 Task: Create guidelines for hosting pull request review workshops within a repository.
Action: Mouse moved to (1295, 100)
Screenshot: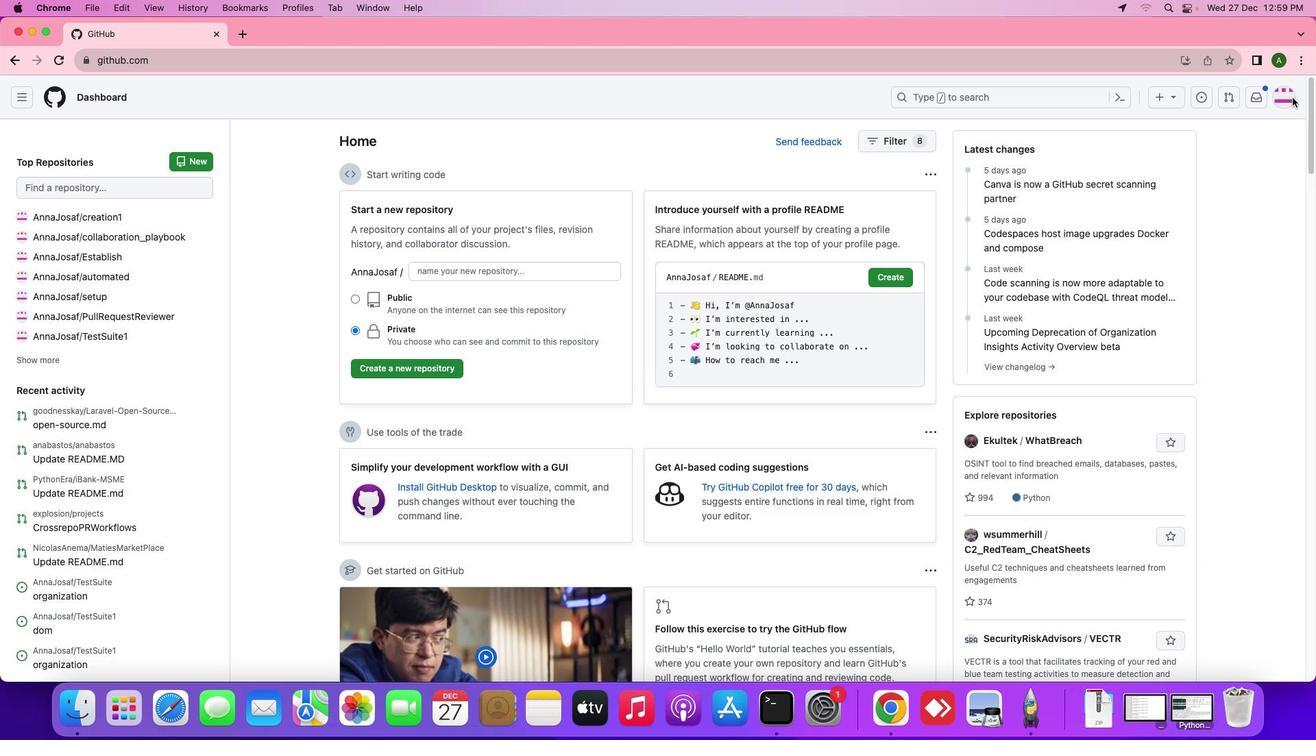 
Action: Mouse pressed left at (1295, 100)
Screenshot: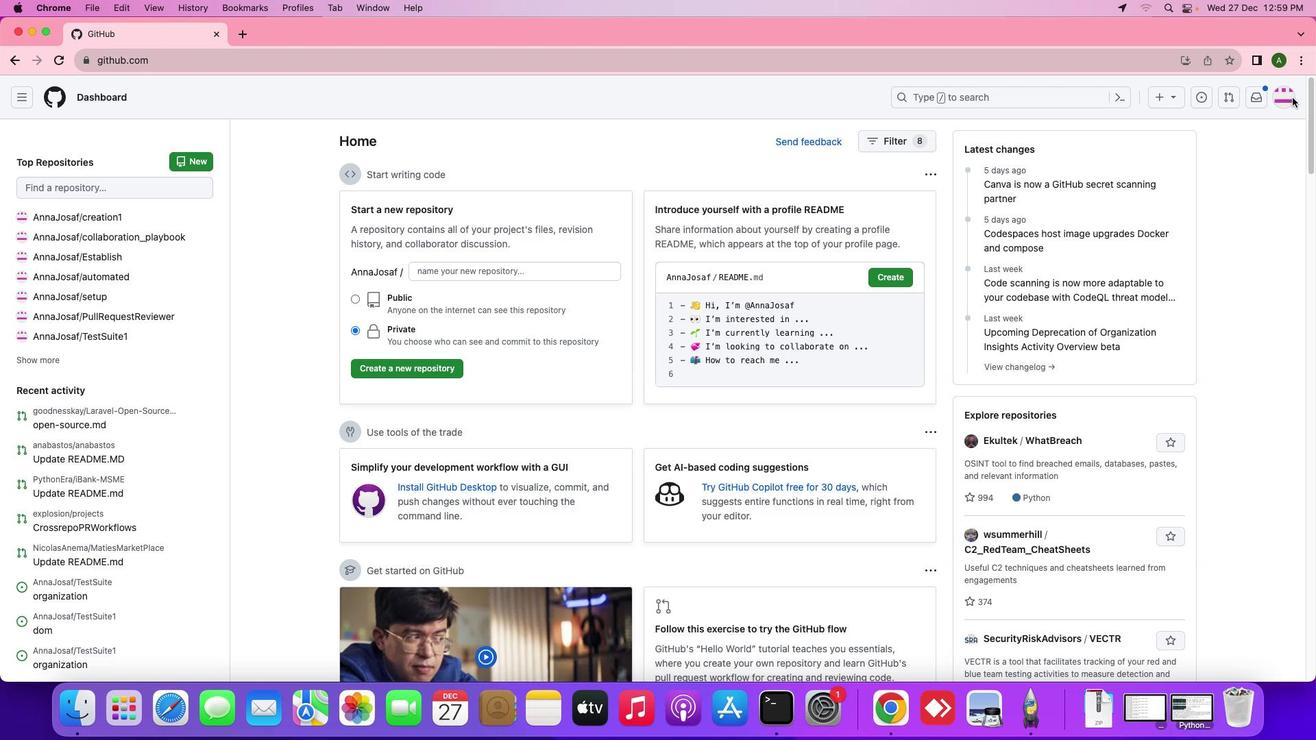 
Action: Mouse moved to (1166, 217)
Screenshot: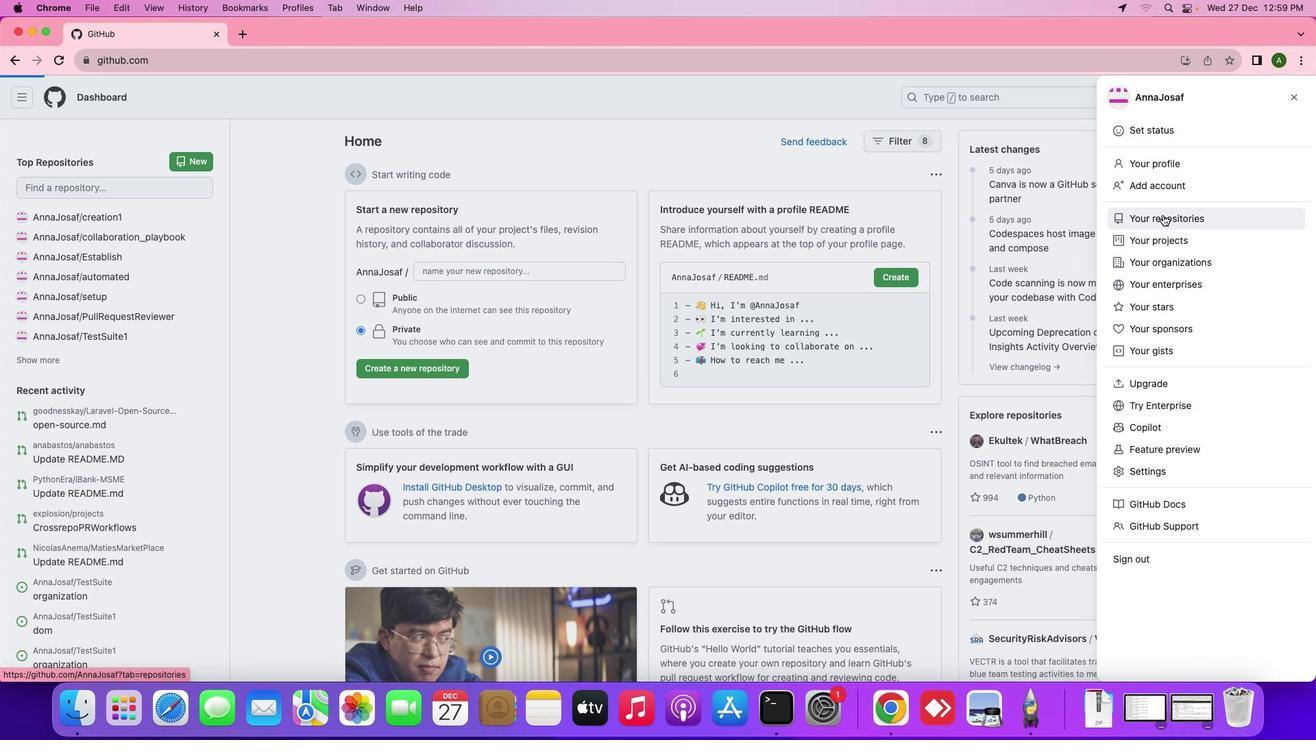 
Action: Mouse pressed left at (1166, 217)
Screenshot: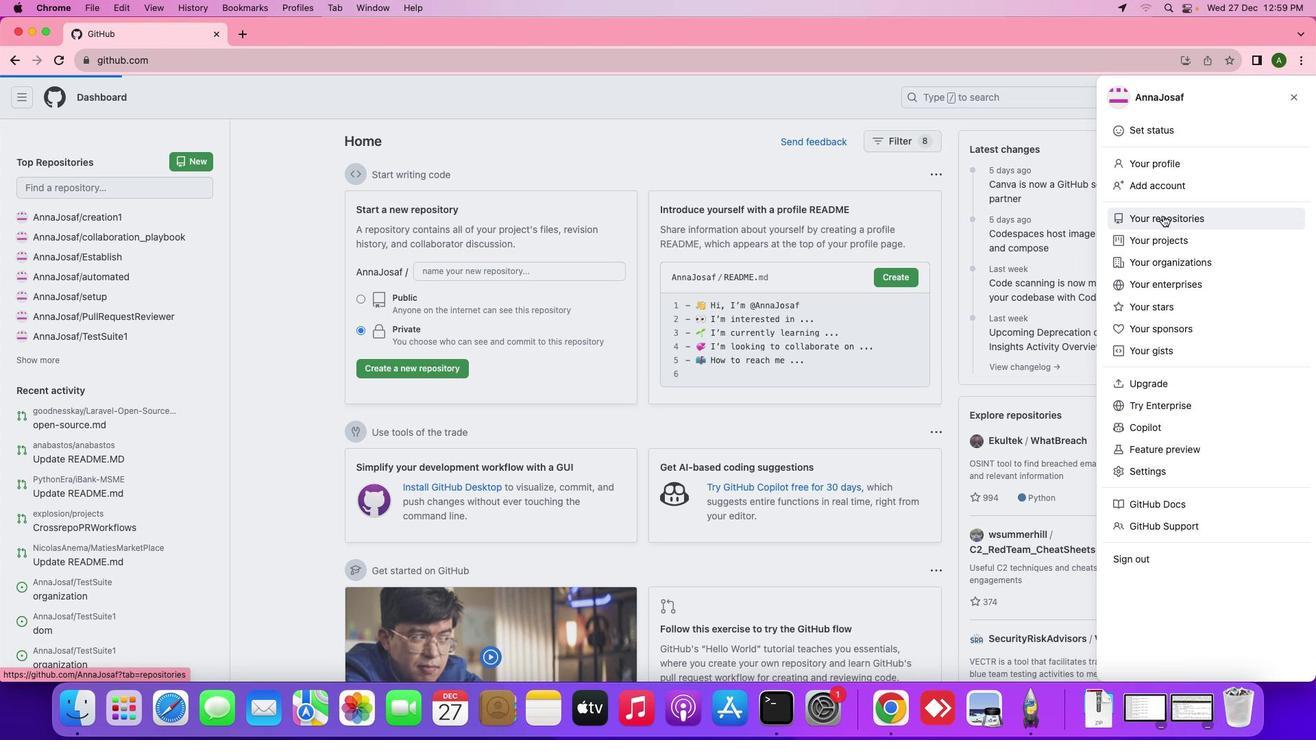 
Action: Mouse moved to (488, 473)
Screenshot: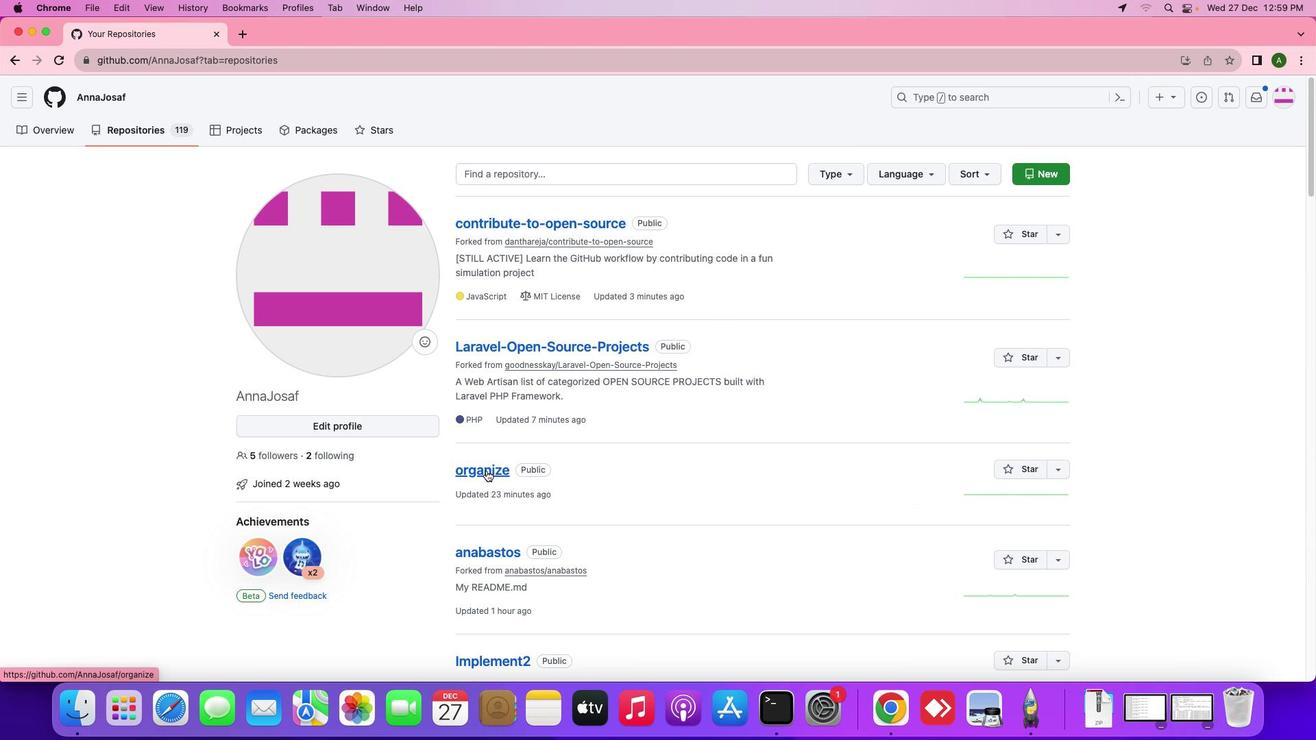 
Action: Mouse pressed left at (488, 473)
Screenshot: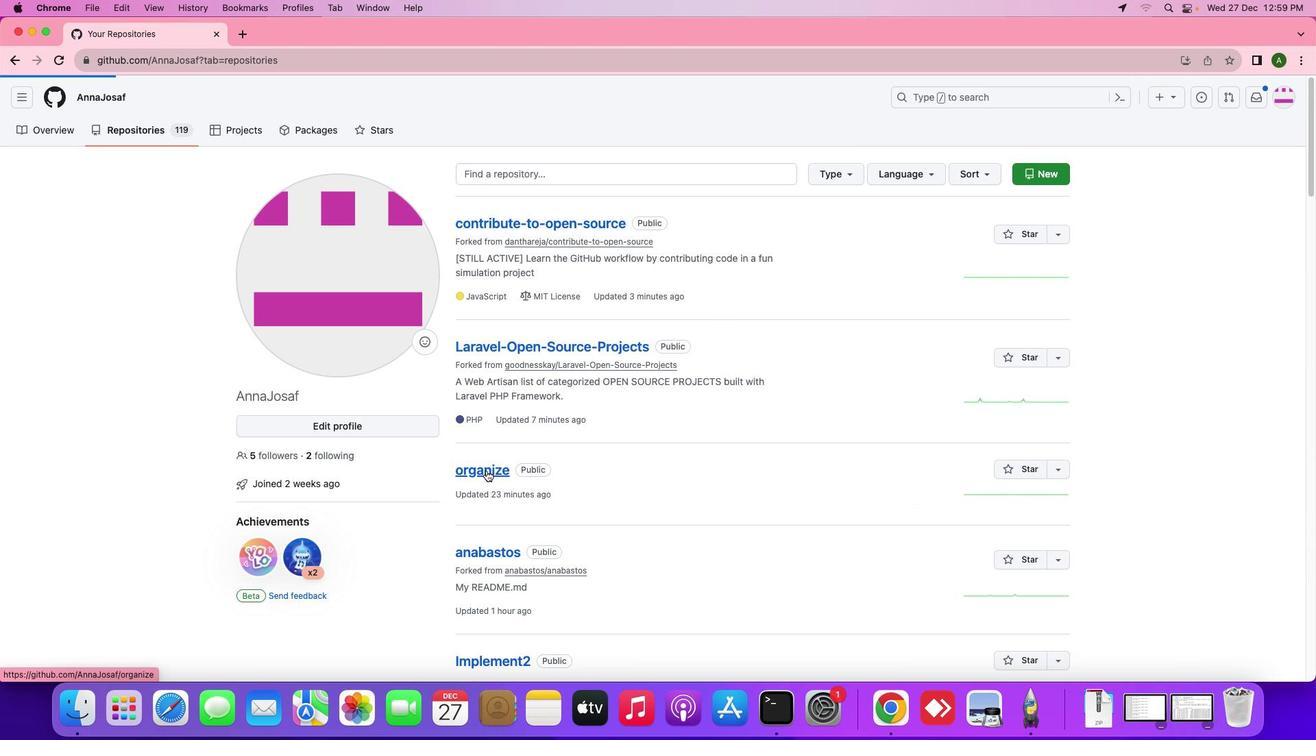 
Action: Mouse moved to (759, 224)
Screenshot: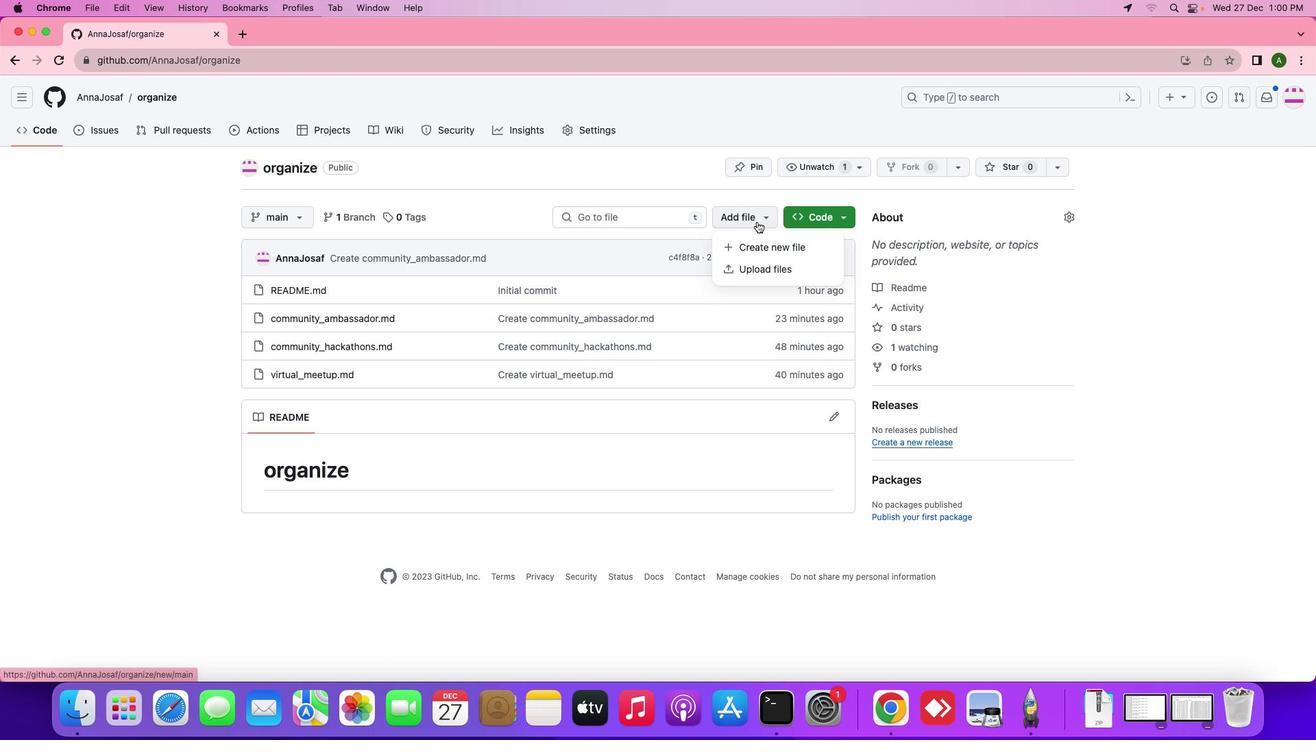 
Action: Mouse pressed left at (759, 224)
Screenshot: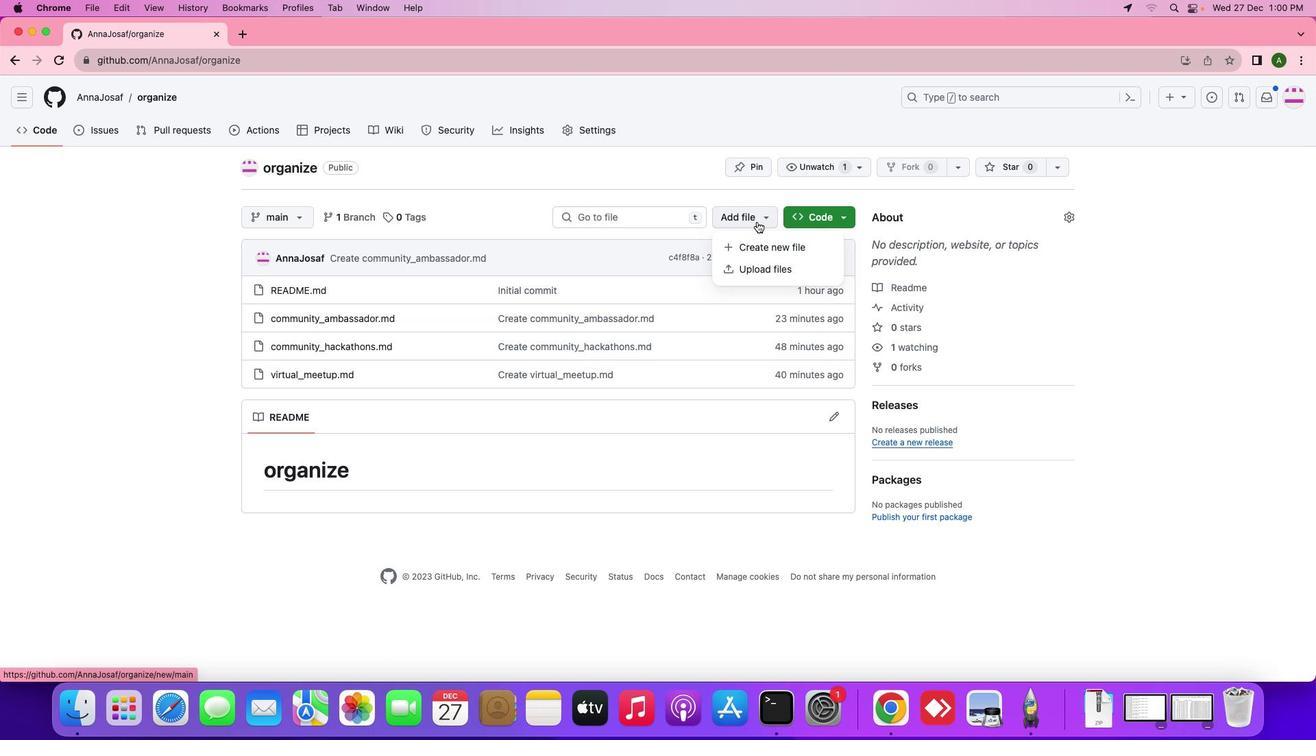 
Action: Mouse moved to (757, 251)
Screenshot: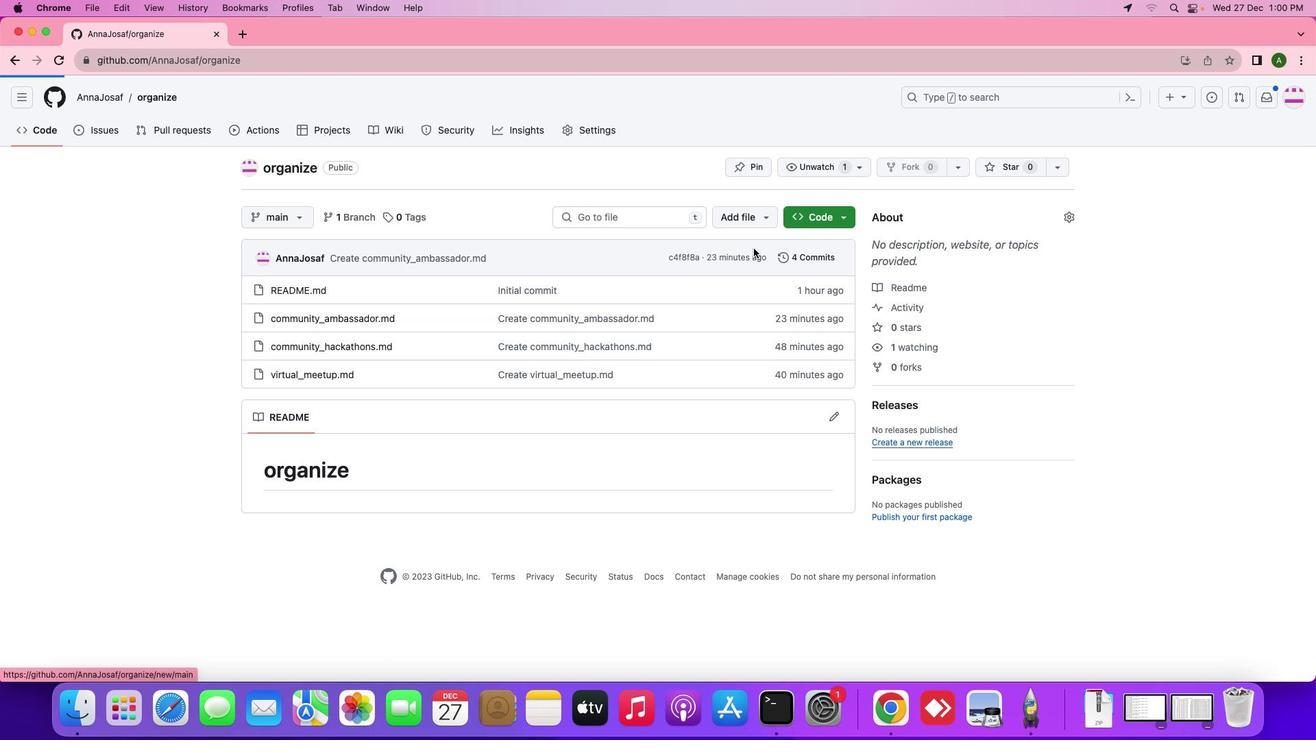 
Action: Mouse pressed left at (757, 251)
Screenshot: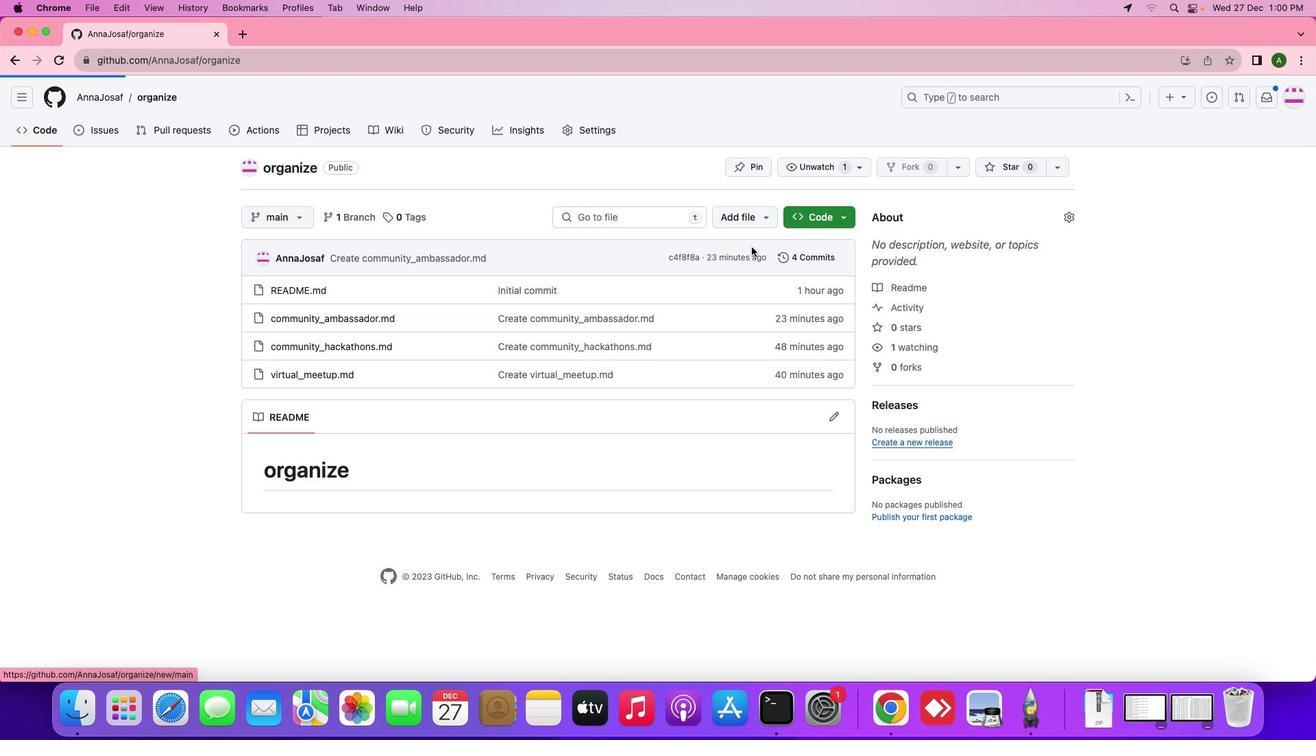 
Action: Mouse moved to (140, 169)
Screenshot: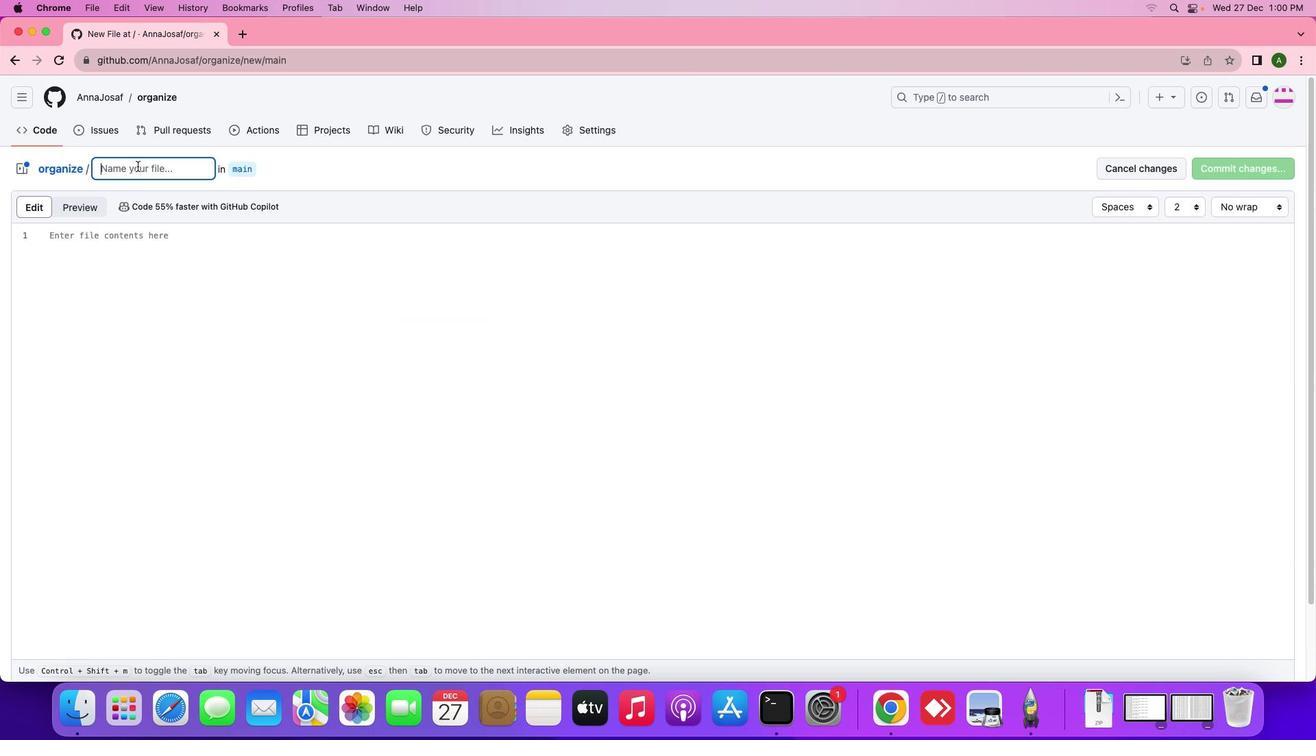 
Action: Mouse pressed left at (140, 169)
Screenshot: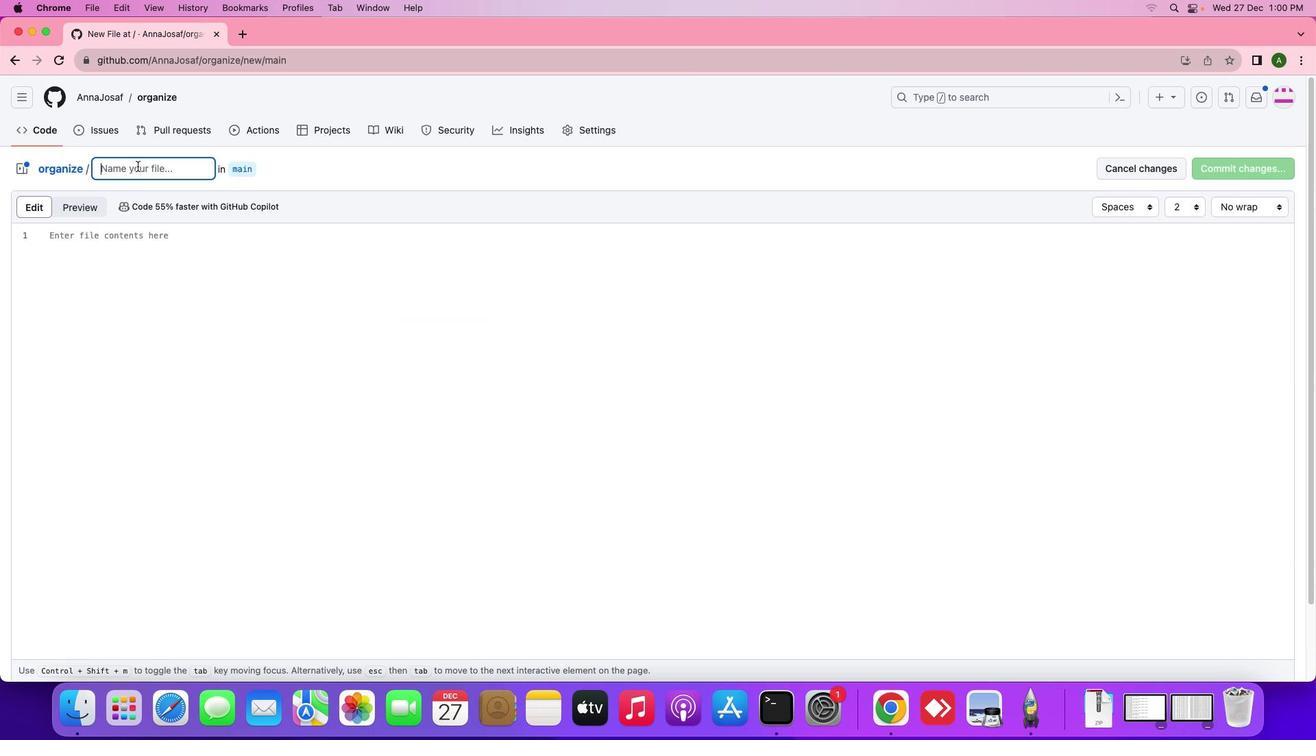 
Action: Mouse moved to (140, 169)
Screenshot: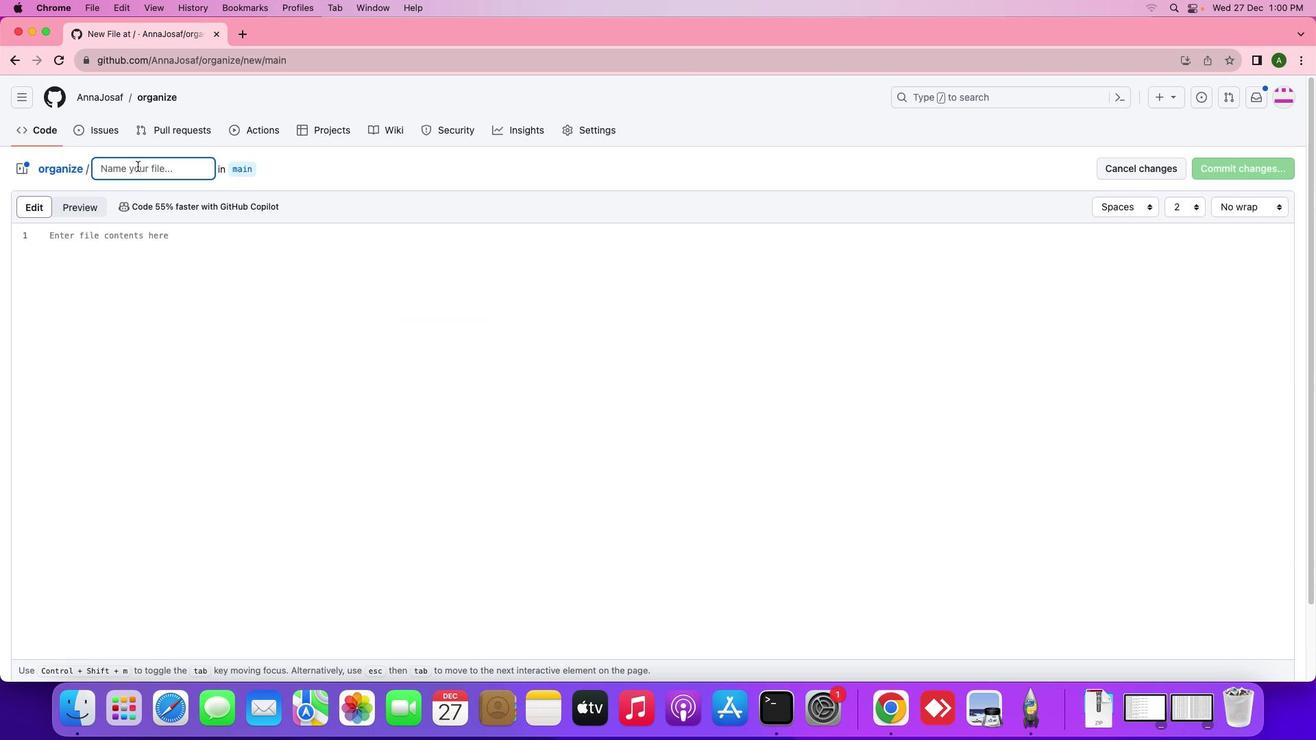 
Action: Key pressed 't''r''a''i''n''i''n''g'Key.backspaceKey.backspaceKey.backspaceKey.backspaceKey.backspaceKey.backspaceKey.backspaceKey.backspace't''s''t''m''.''m''d'
Screenshot: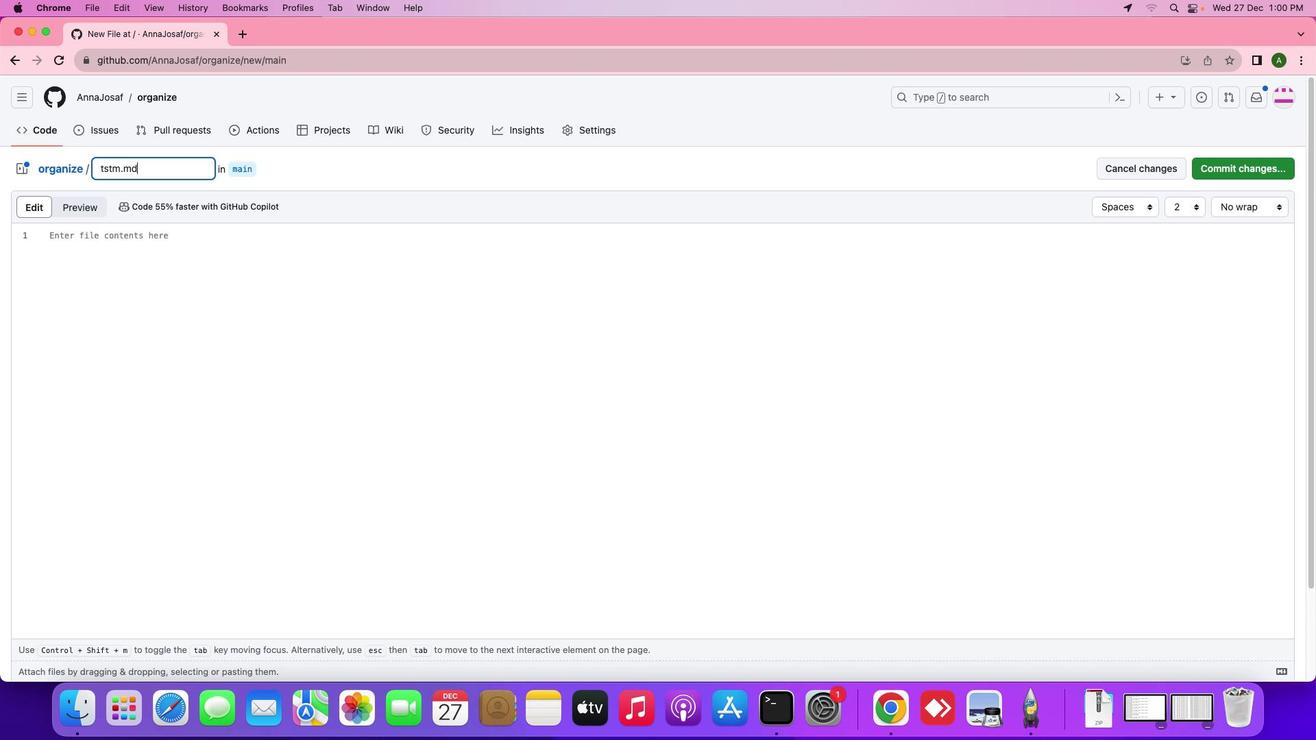
Action: Mouse moved to (189, 259)
Screenshot: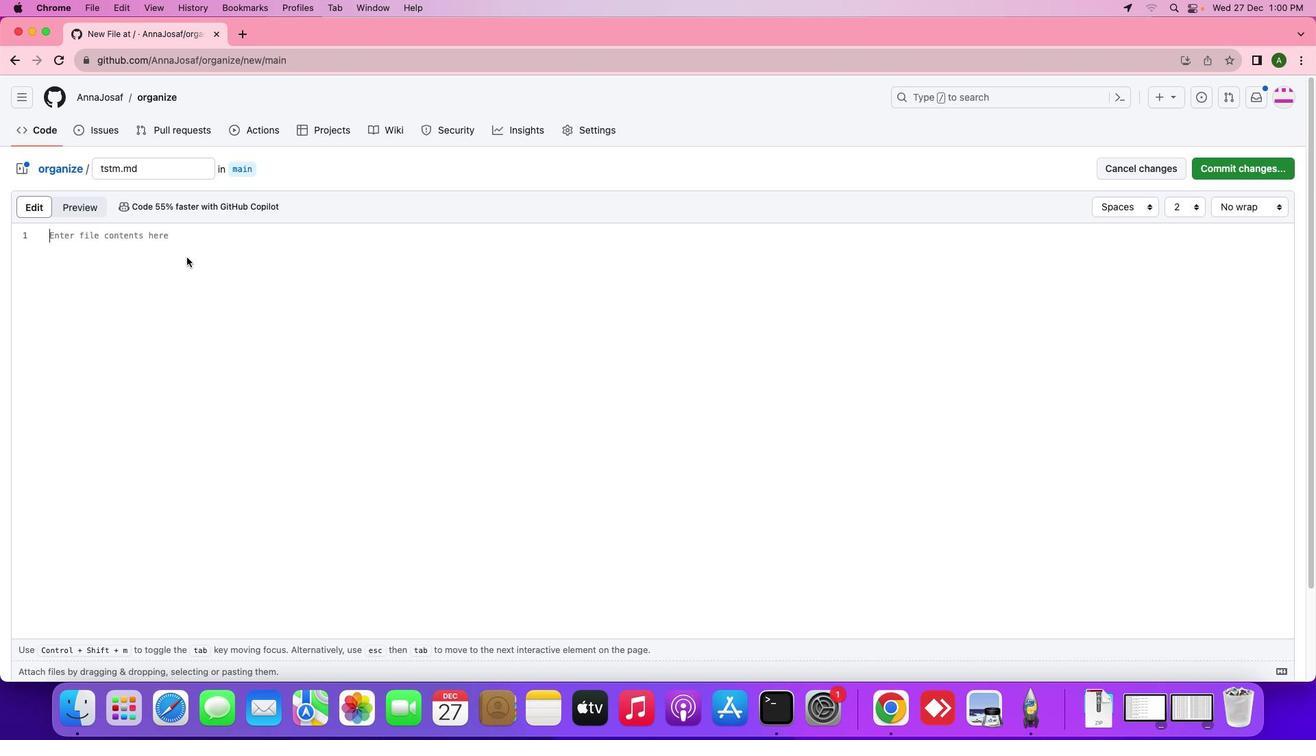
Action: Mouse pressed left at (189, 259)
Screenshot: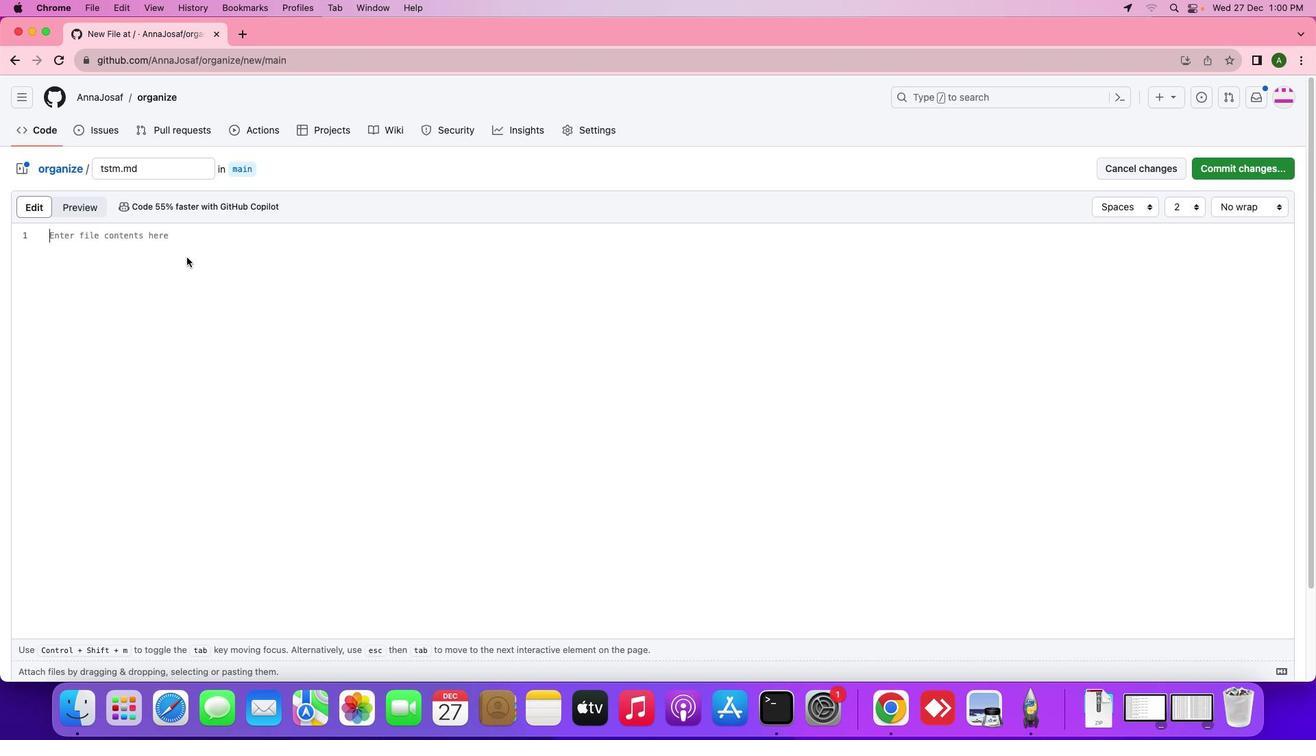 
Action: Key pressed Key.shift_r'#'Key.spaceKey.shift_r'T''r''a''i''n''i''n''g'Key.backspaceKey.backspaceKey.backspaceKey.backspace'n''i''n''g'Key.spaceKey.shift_r'S''e''s''s''i''o''n''s'Key.space'f''o''r'Key.space't''e''a''m'Key.space'm''e''m''b''e''r''s'Key.enter'-'Key.space's'Key.backspaceKey.space'd'Key.backspaceKey.backspaceKey.backspace'-'Key.spaceKey.shift_r'A''s''s''e''s''s''m''e''n''t'Key.space'o''f'Key.spaceKey.shift_r'T''r''a''i''n''i''n''g'Key.spaceKey.shift_r'N''e''e''d''s'Key.enterKey.backspace'i''d''e''n''t''i''f''y'Key.space't''h''e'Key.space's''k''i''l''l''s'Key.space'a''n''d'Key.space'k''n''o''w''d'Key.backspace'l''e''g''e'Key.space'g''a''p'Key.backspaceKey.backspaceKey.backspaceKey.backspaceKey.space'g''a''p''s'Key.space'w''i''t''h''i''n'Key.space't''h''e'Key.space't''e''a''m''.'Key.enterKey.backspace'-'Key.spaceKey.shift_r'D''e''f''i''n''e'Key.space'l''e''a''r''n''i''n''g'Key.spaceKey.shift_r'O''b''j''e''c''t''i''v''e''s'Key.leftKey.leftKey.leftKey.leftKey.leftKey.leftKey.leftKey.leftKey.leftKey.leftKey.leftKey.leftKey.leftKey.leftKey.leftKey.leftKey.leftKey.leftKey.backspaceKey.shift_r'L'
Screenshot: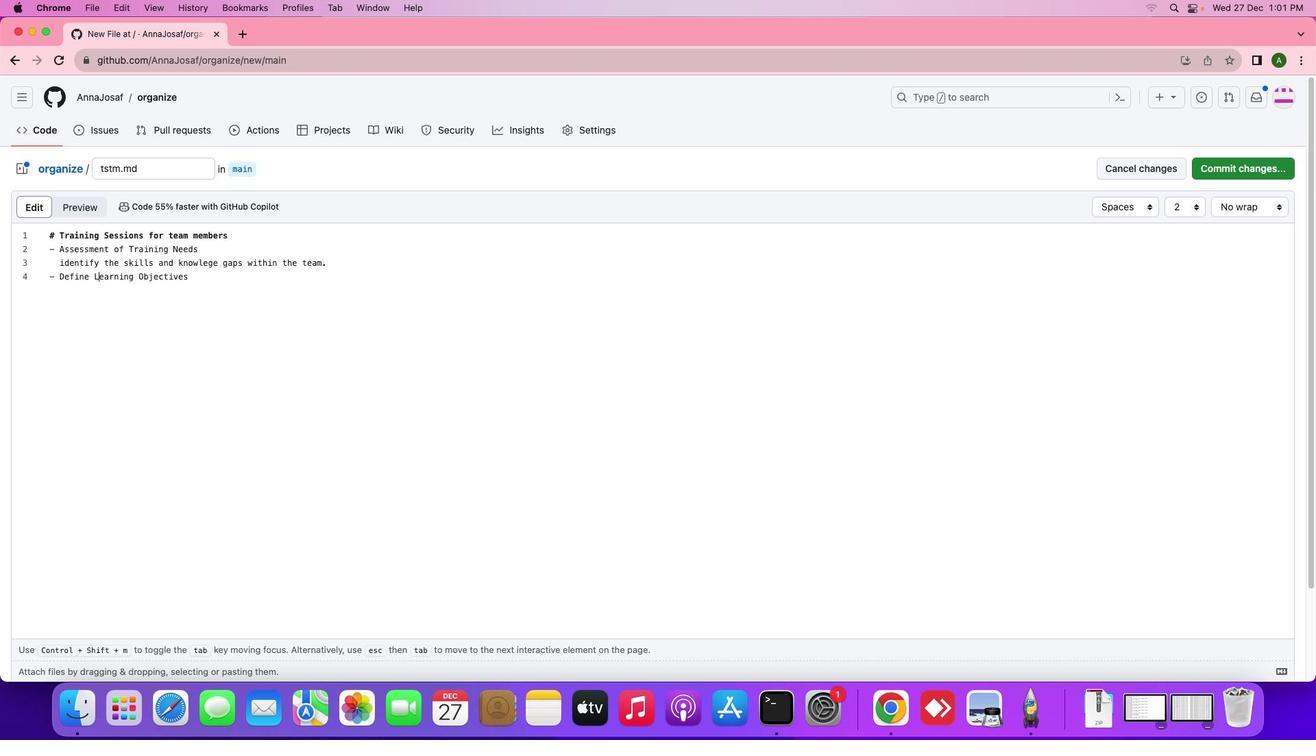 
Action: Mouse moved to (192, 277)
Screenshot: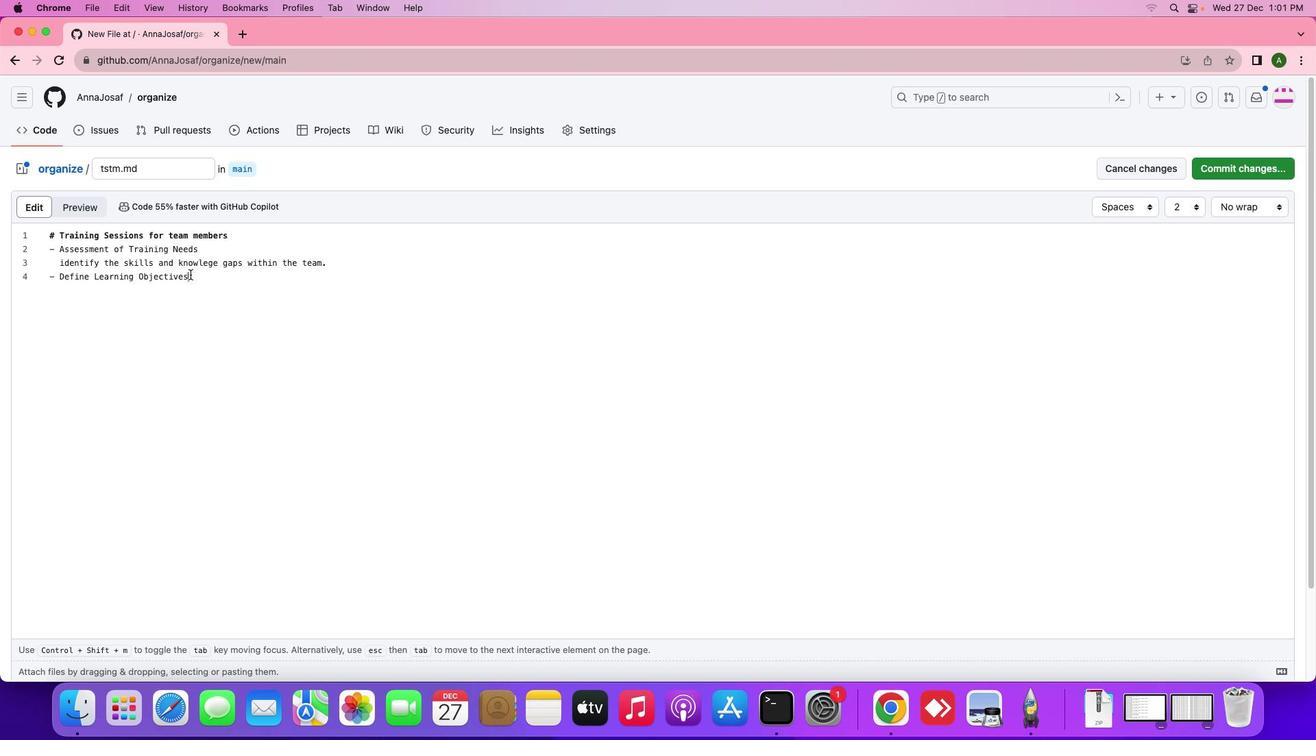 
Action: Mouse pressed left at (192, 277)
Screenshot: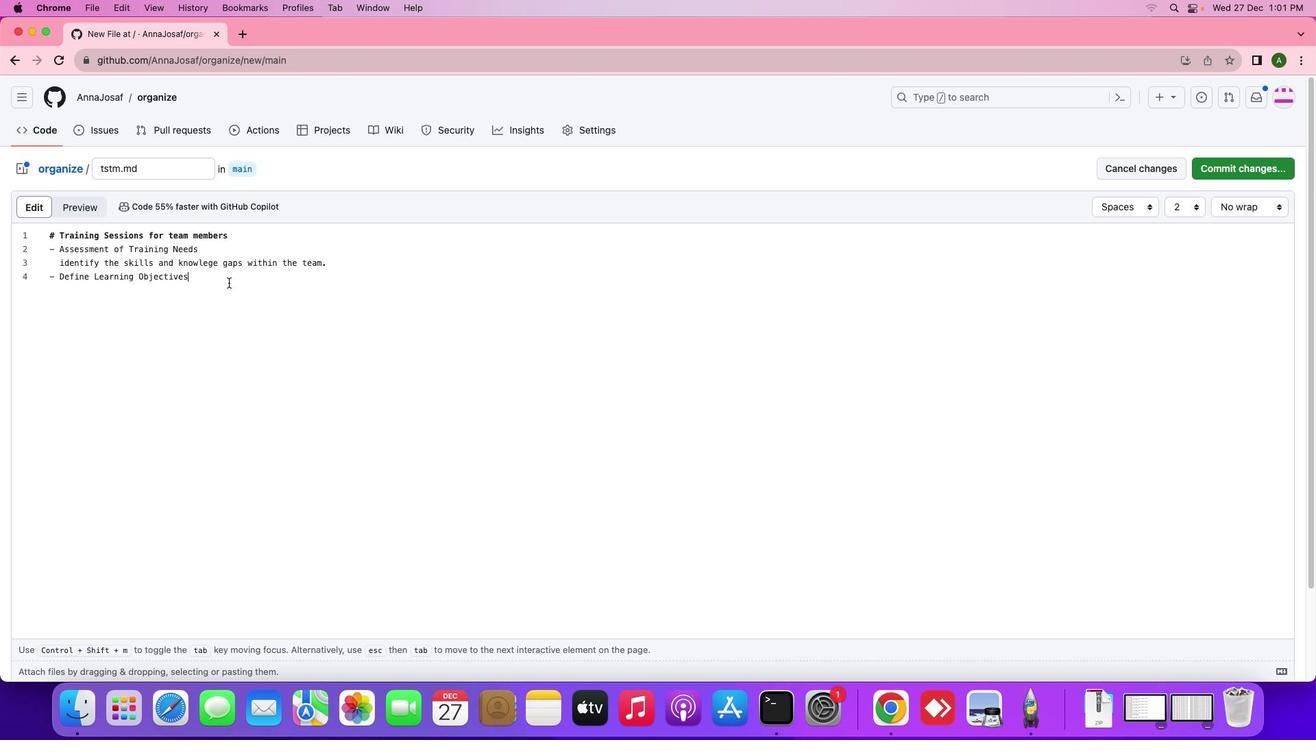 
Action: Mouse moved to (231, 285)
Screenshot: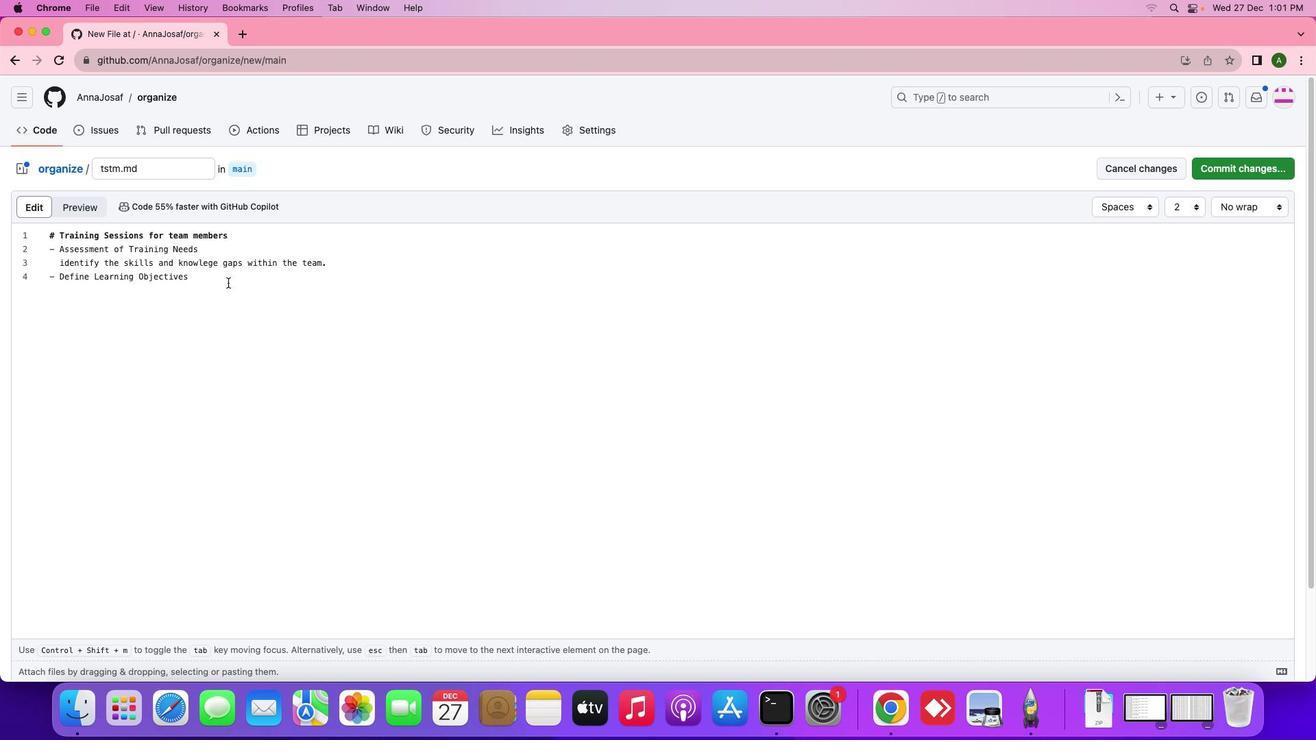 
Action: Key pressed Key.enterKey.backspaceKey.shift_r'C''l''e''a''r''l''y'Key.space'o''u''t''l''i''n''e'Key.space'w''h''t'Key.backspace'a''t'Key.space'p''a''r''t''i''c''i''p''a''n''t''s'Key.space's''h''o''o''u''l'Key.backspaceKey.backspaceKey.backspace'u''l''d'Key.space'k''n''o''w'Key.space'o''r'Key.space'b''e'Key.space'a''b''l''e'Key.space't''o'Key.space'd''o'Key.space'a''f''t''e''r'Key.space't''h''e'Key.space't''r''a''i''n''i''n''g''.'Key.enterKey.backspace'-'Key.spaceKey.shift_r'S''e''l''e''c''t'Key.spaceKey.shift_r'T''r''a''i''n''i''n''g'Key.spaceKey.shift_r'M''e''t''h''o''s'Key.backspace'd''s'Key.spaceKey.enterKey.backspaceKey.shift_r'C''h''o''o''s''e'Key.space't''h''e'Key.space'm''o''s''t'Key.space'a''p''p''r''o''p''e'Key.backspaceKey.backspace'p''r''i''a''t''e'Key.space't''r''a''i''n''i''n''g'Key.space'm''e''t''h''o''d''s'Key.space'b''a''s''e''d'Key.space'o''n'Key.space't''h''e'Key.space'c''o''n''t''e''n''t'Key.space'a''n''d'Key.space'a''u''d''i''e''n''c''e''.'
Screenshot: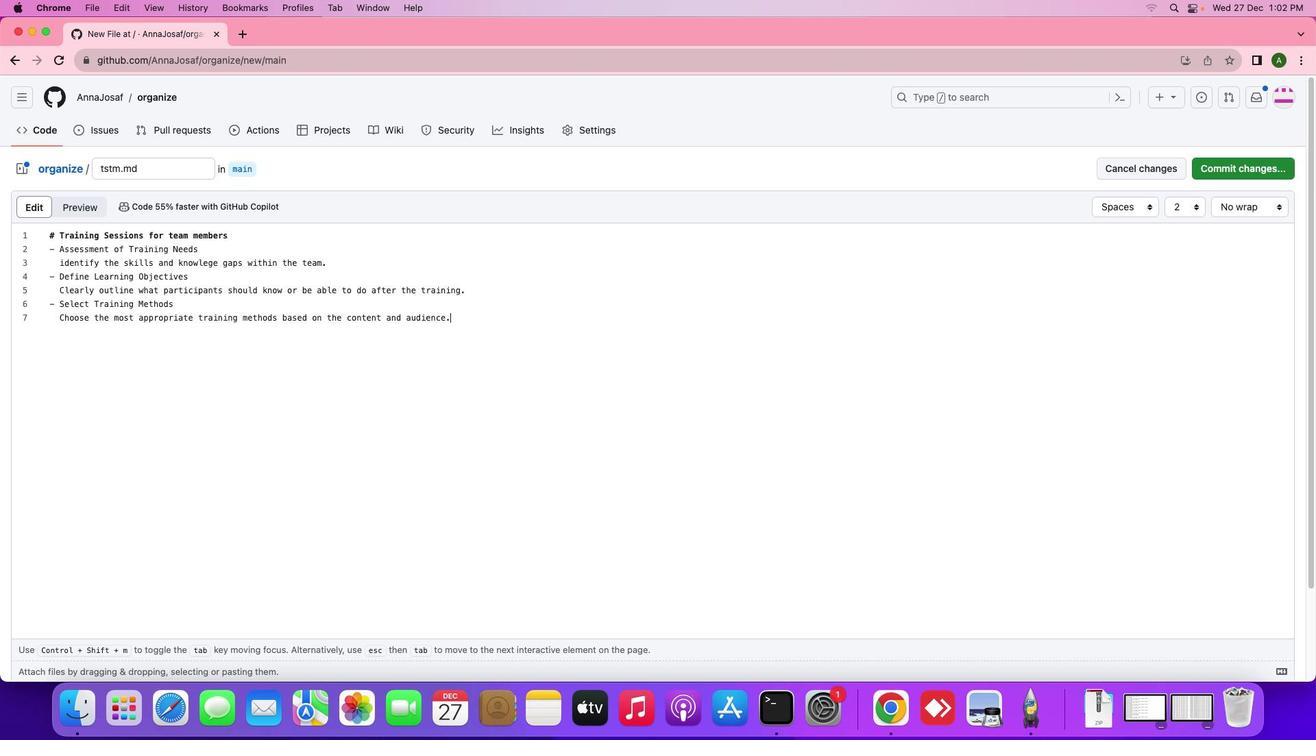 
Action: Mouse moved to (76, 210)
Screenshot: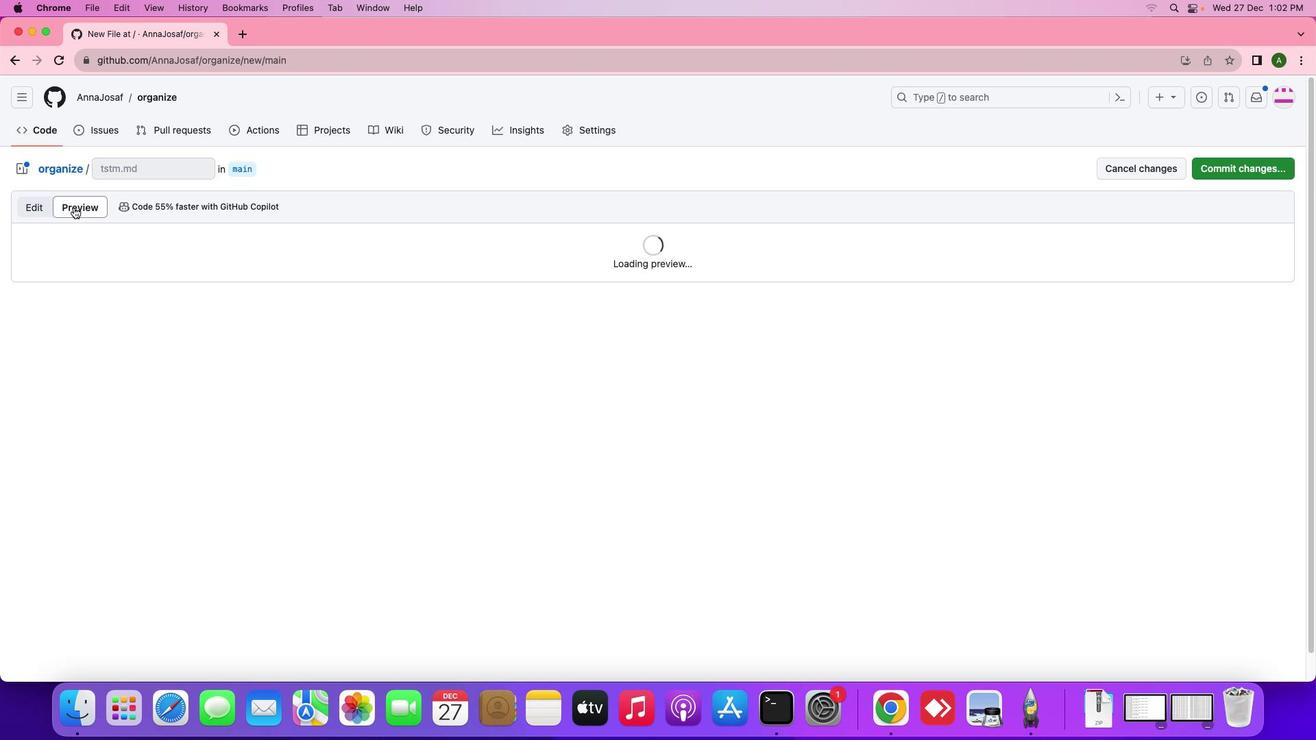 
Action: Mouse pressed left at (76, 210)
Screenshot: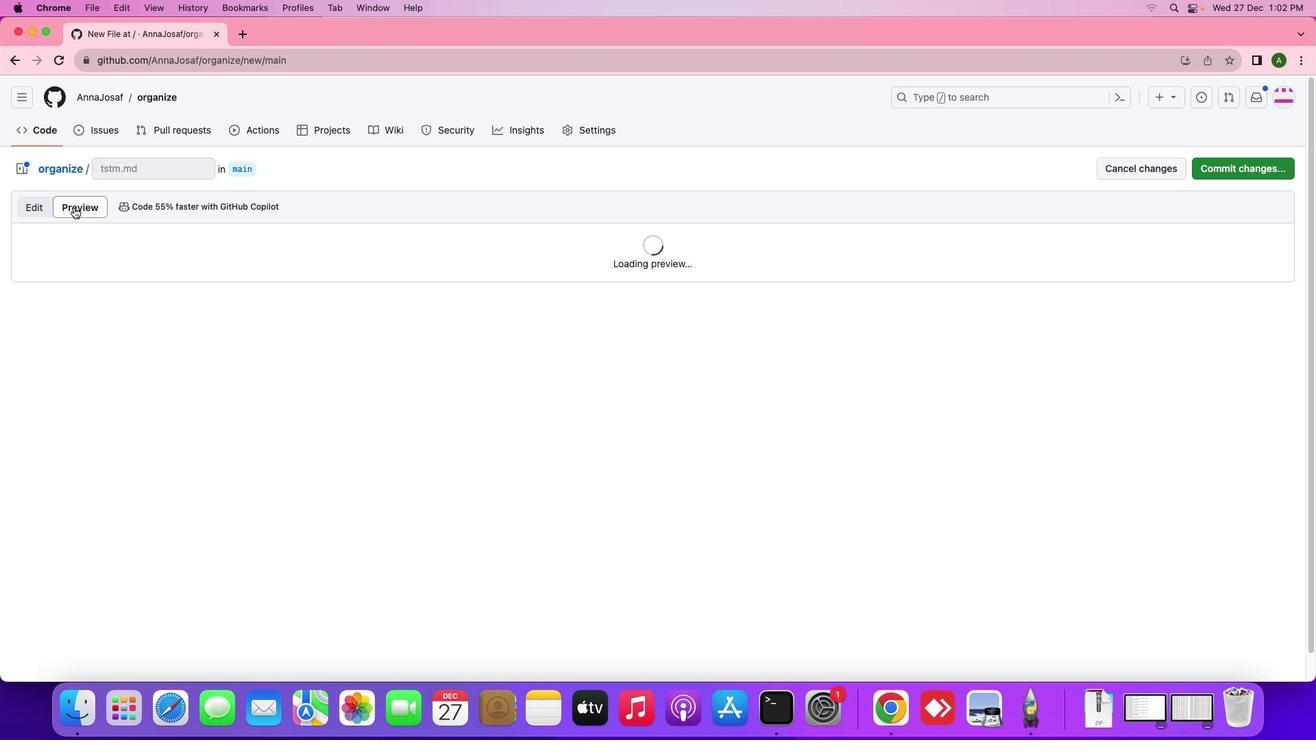 
Action: Mouse moved to (1217, 172)
Screenshot: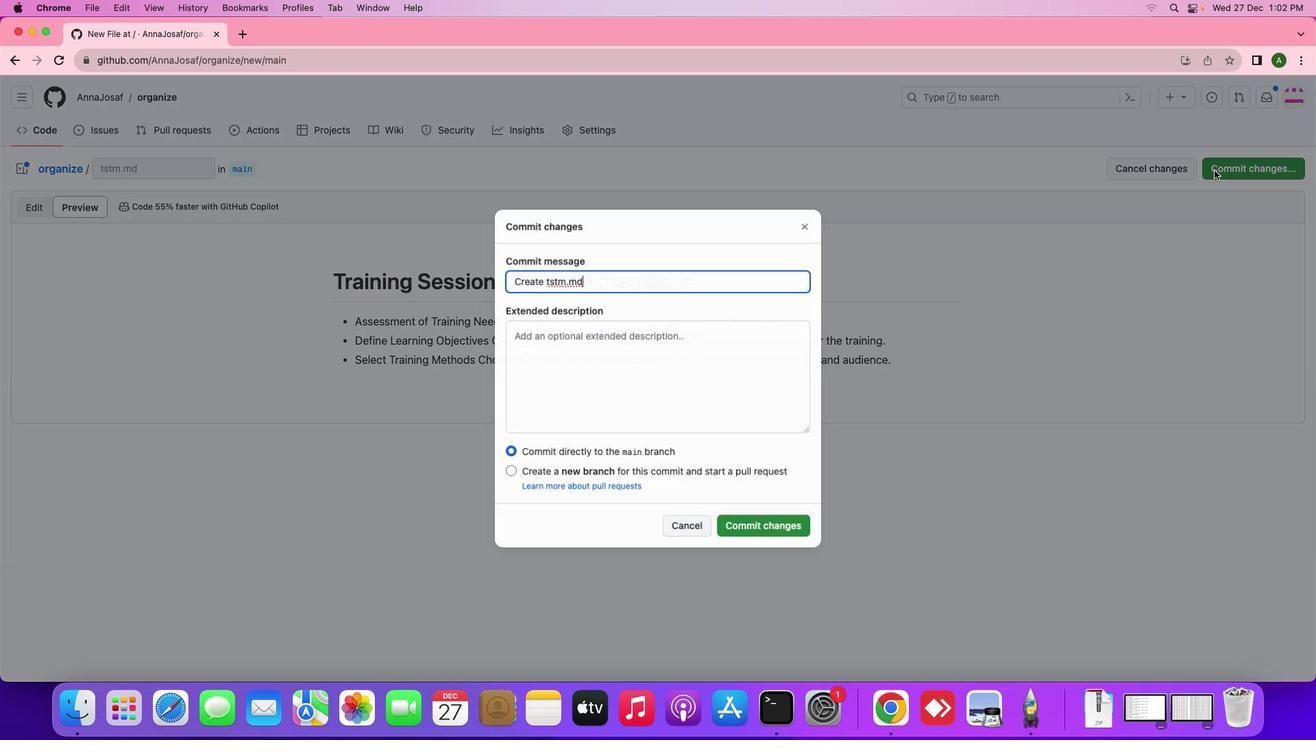 
Action: Mouse pressed left at (1217, 172)
Screenshot: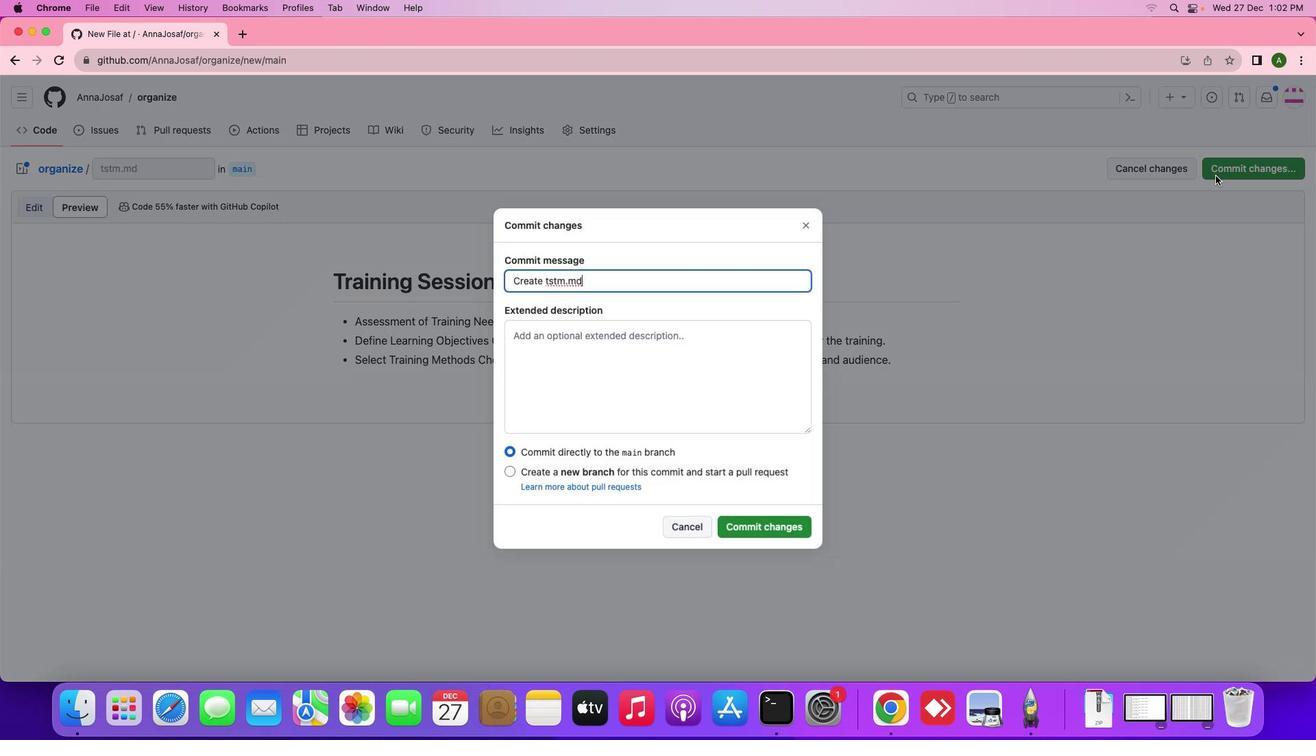 
Action: Mouse moved to (772, 532)
Screenshot: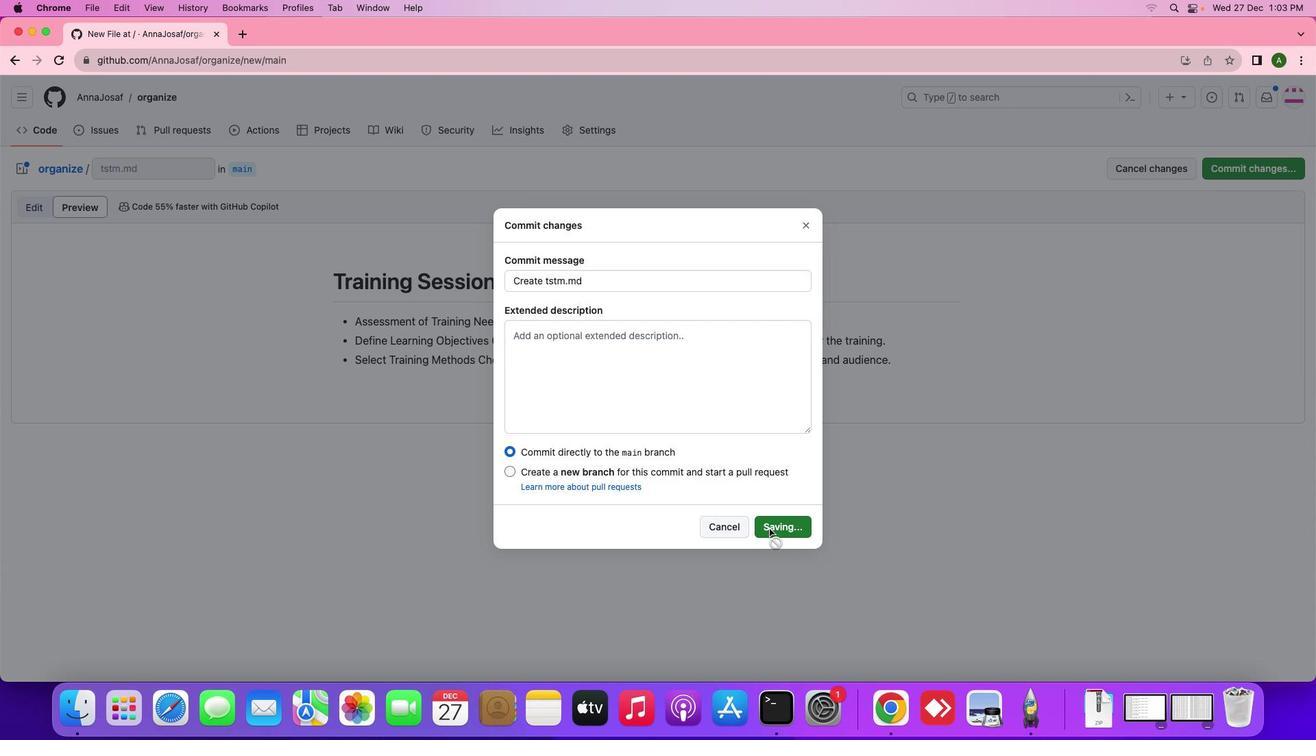 
Action: Mouse pressed left at (772, 532)
Screenshot: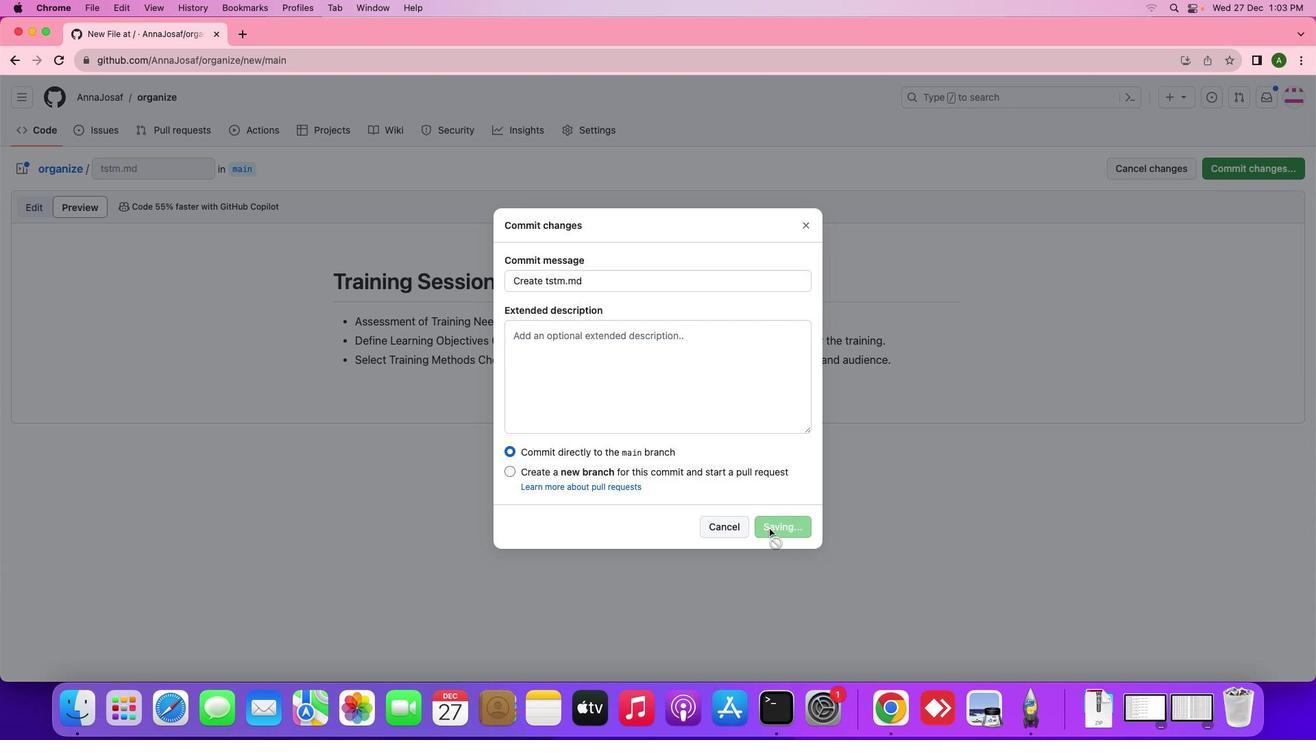 
